 Task: Update the home feature of the saved search to include an elevator.
Action: Mouse moved to (362, 276)
Screenshot: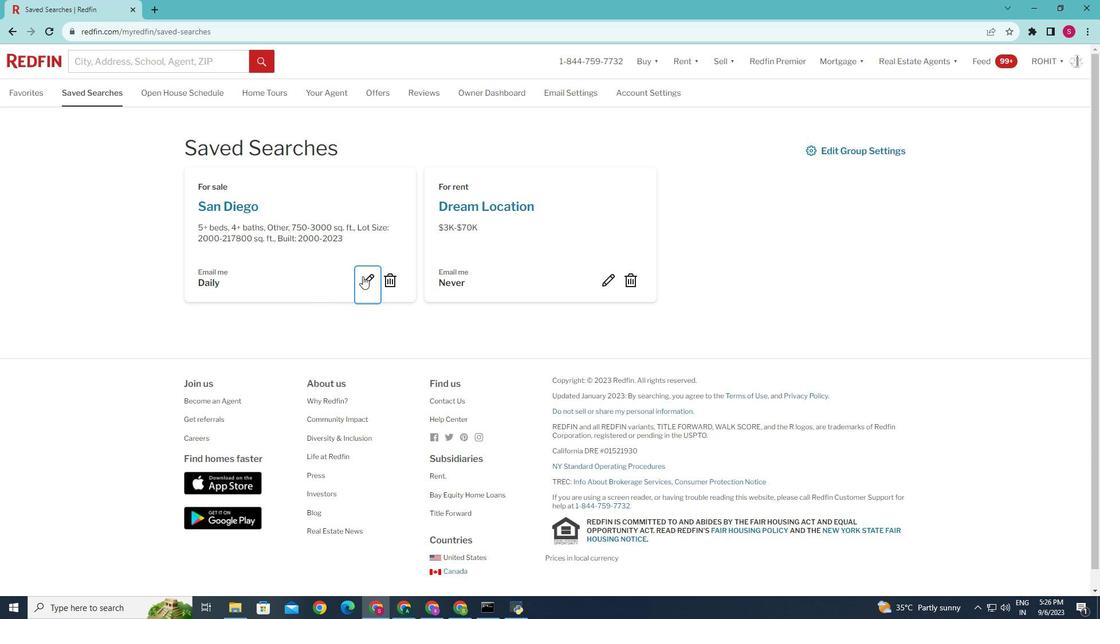 
Action: Mouse pressed left at (362, 276)
Screenshot: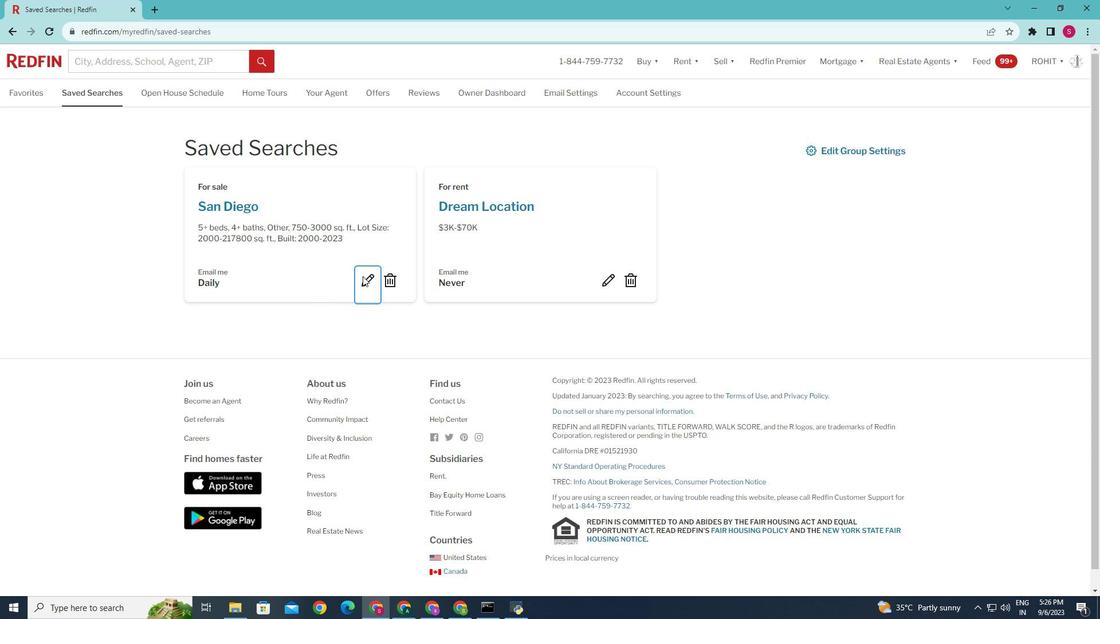 
Action: Mouse moved to (497, 303)
Screenshot: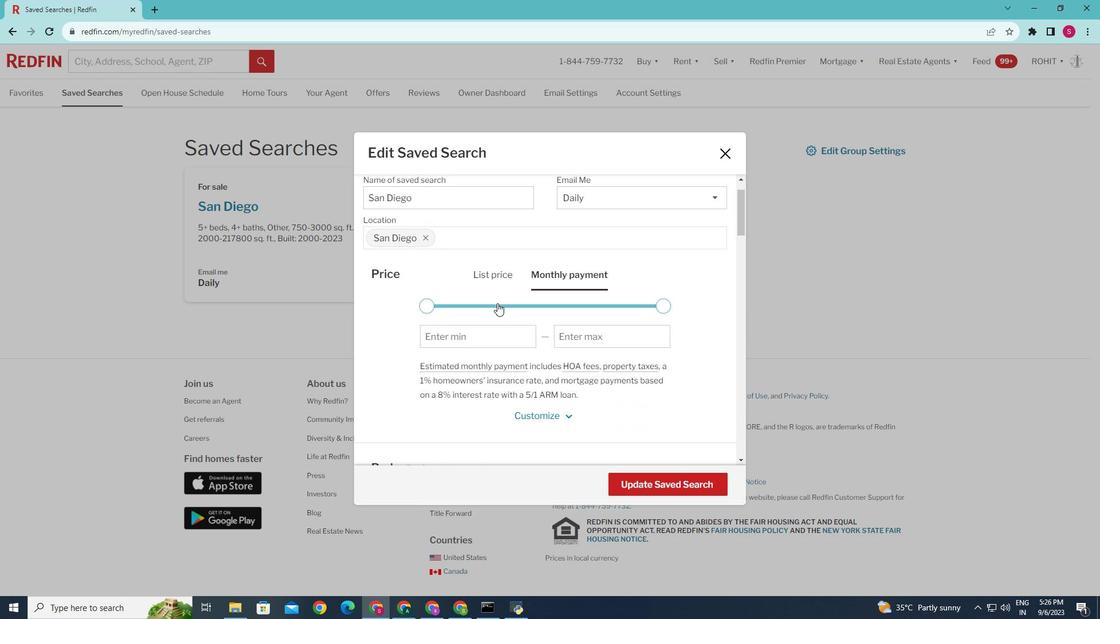 
Action: Mouse scrolled (497, 302) with delta (0, 0)
Screenshot: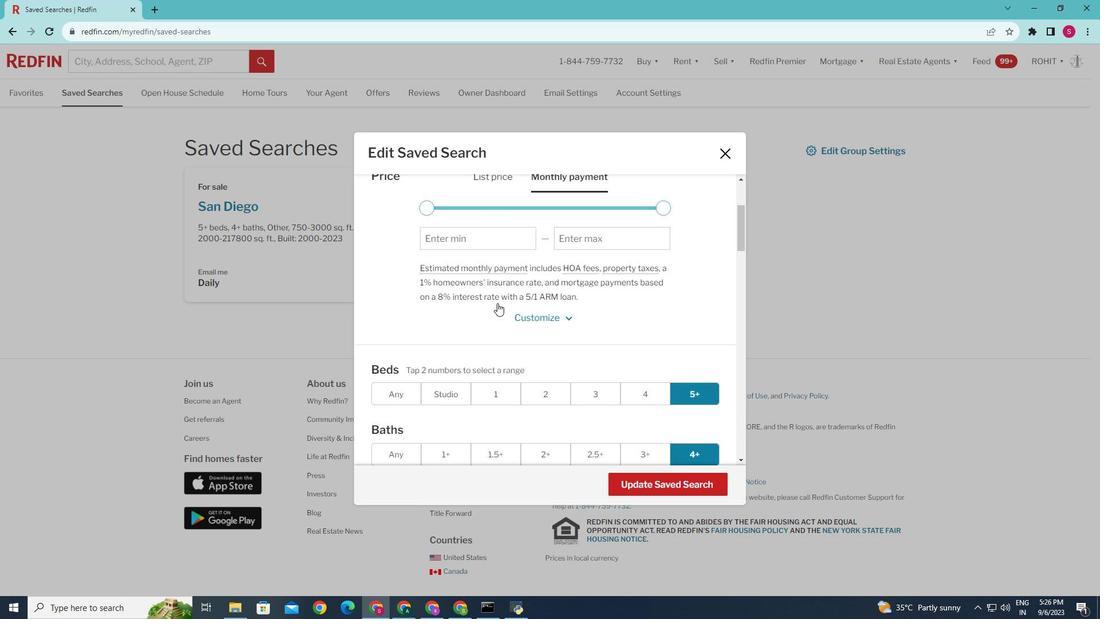 
Action: Mouse scrolled (497, 302) with delta (0, 0)
Screenshot: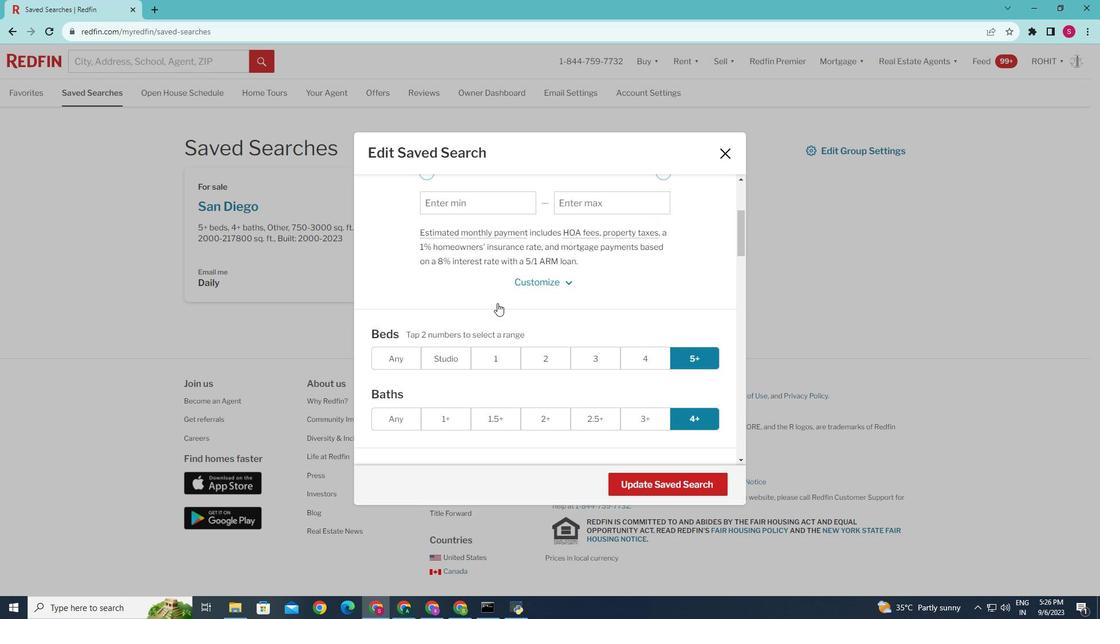 
Action: Mouse scrolled (497, 302) with delta (0, 0)
Screenshot: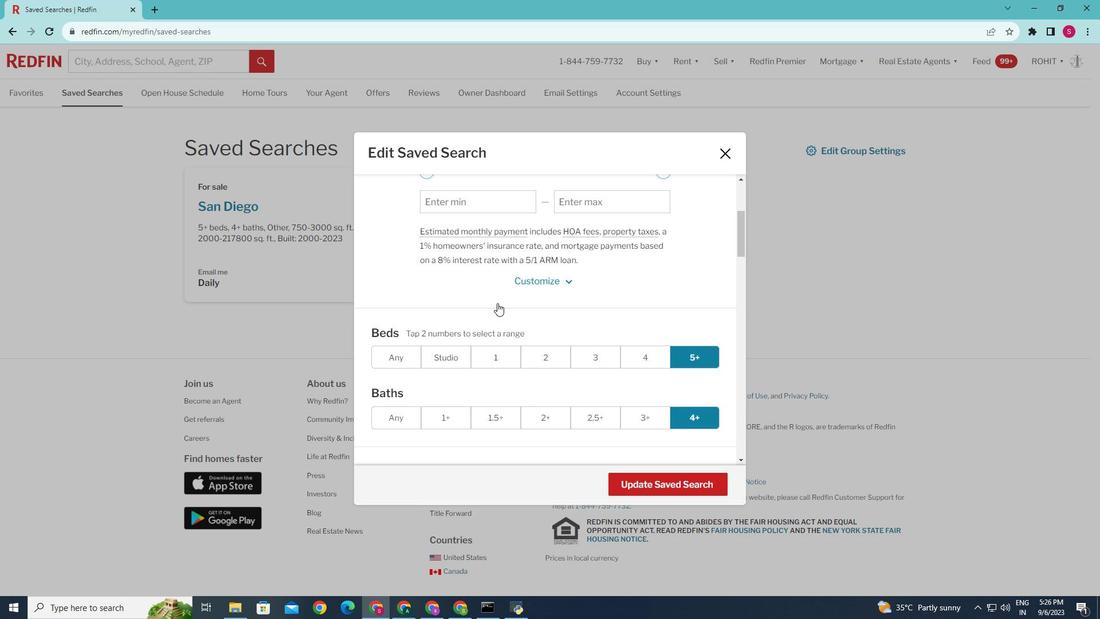 
Action: Mouse scrolled (497, 302) with delta (0, 0)
Screenshot: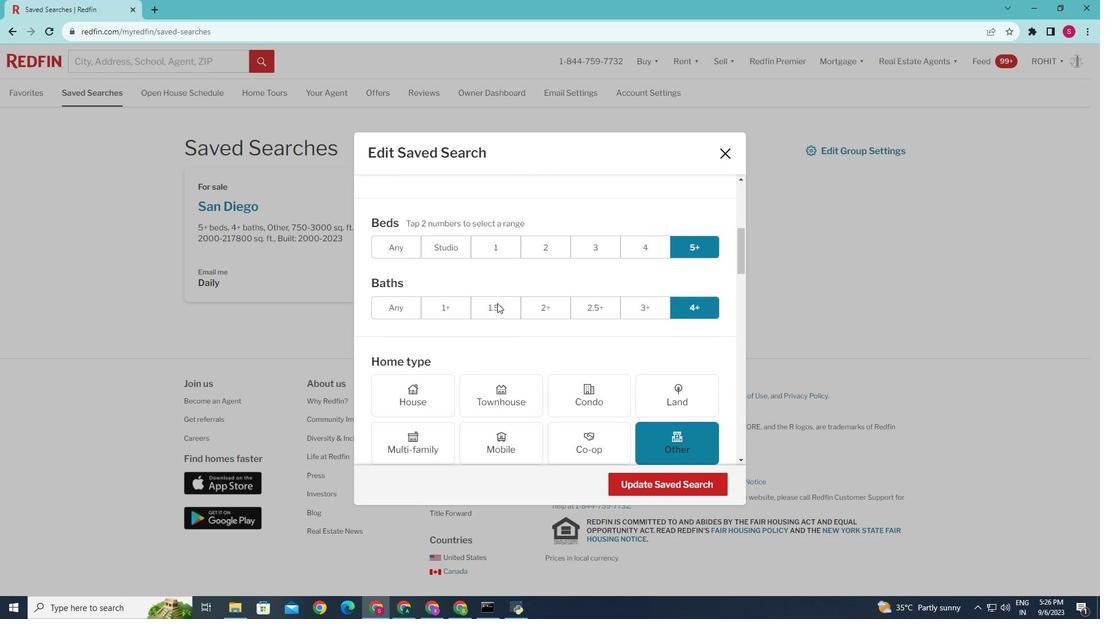 
Action: Mouse scrolled (497, 302) with delta (0, 0)
Screenshot: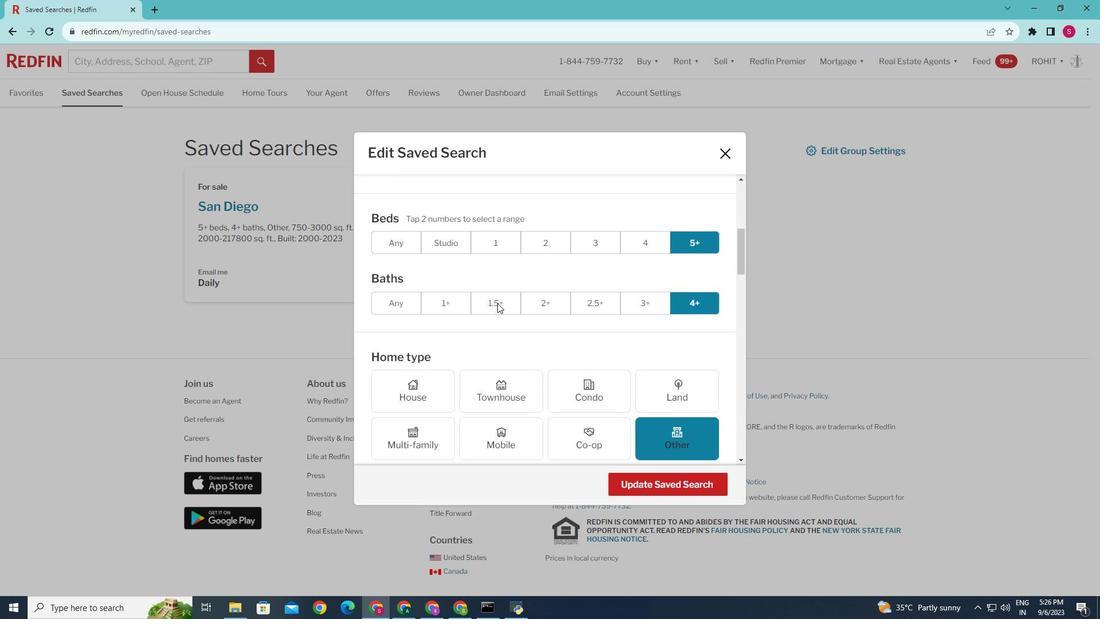 
Action: Mouse scrolled (497, 302) with delta (0, 0)
Screenshot: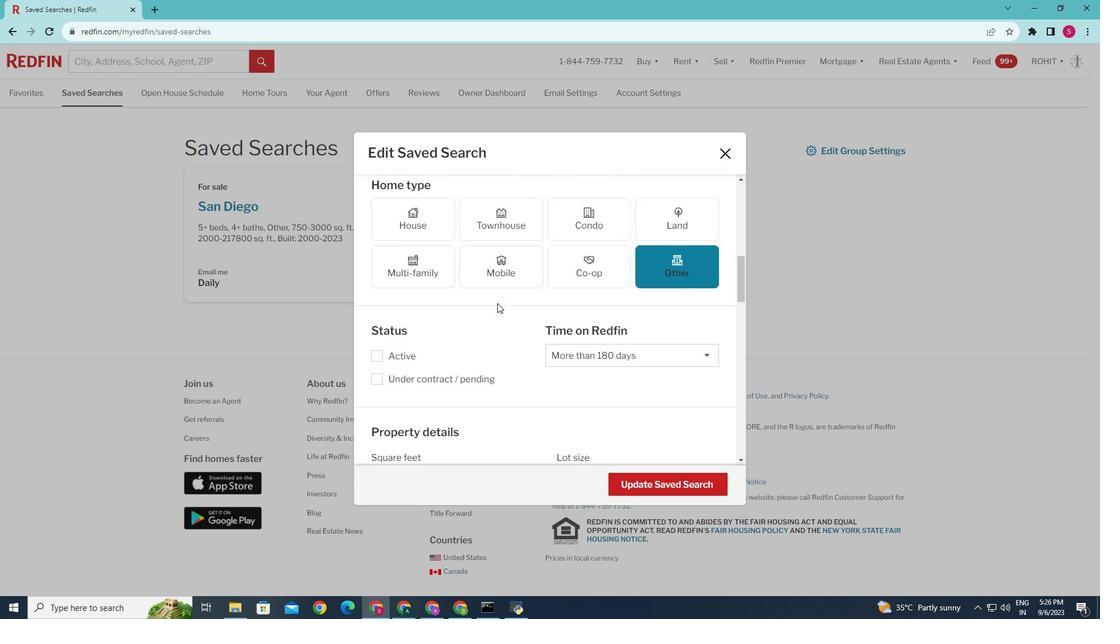 
Action: Mouse scrolled (497, 302) with delta (0, 0)
Screenshot: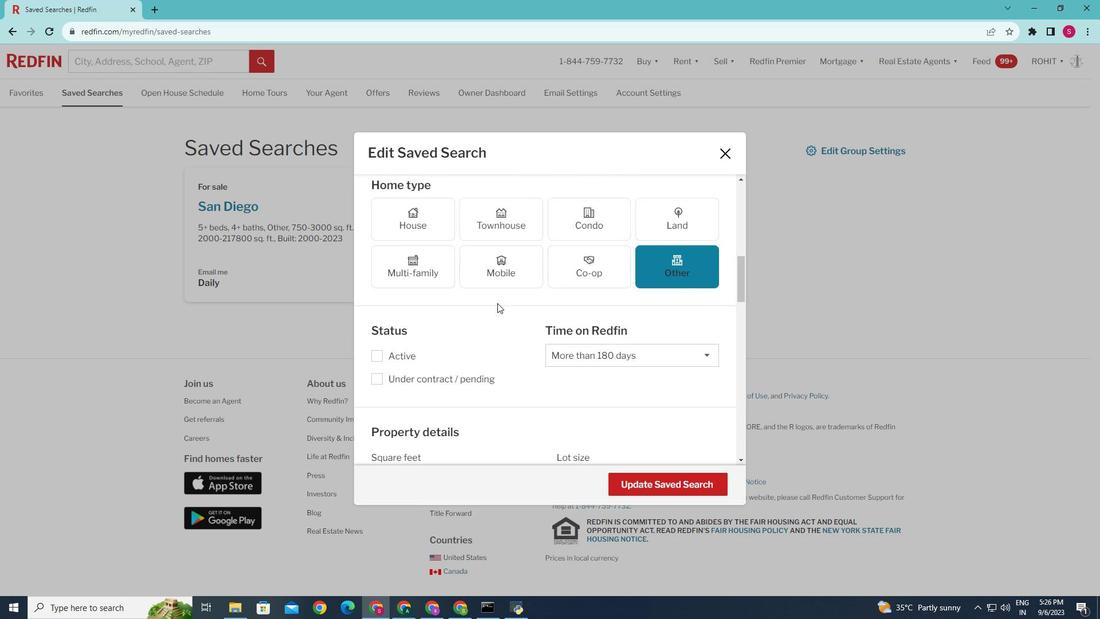
Action: Mouse scrolled (497, 302) with delta (0, 0)
Screenshot: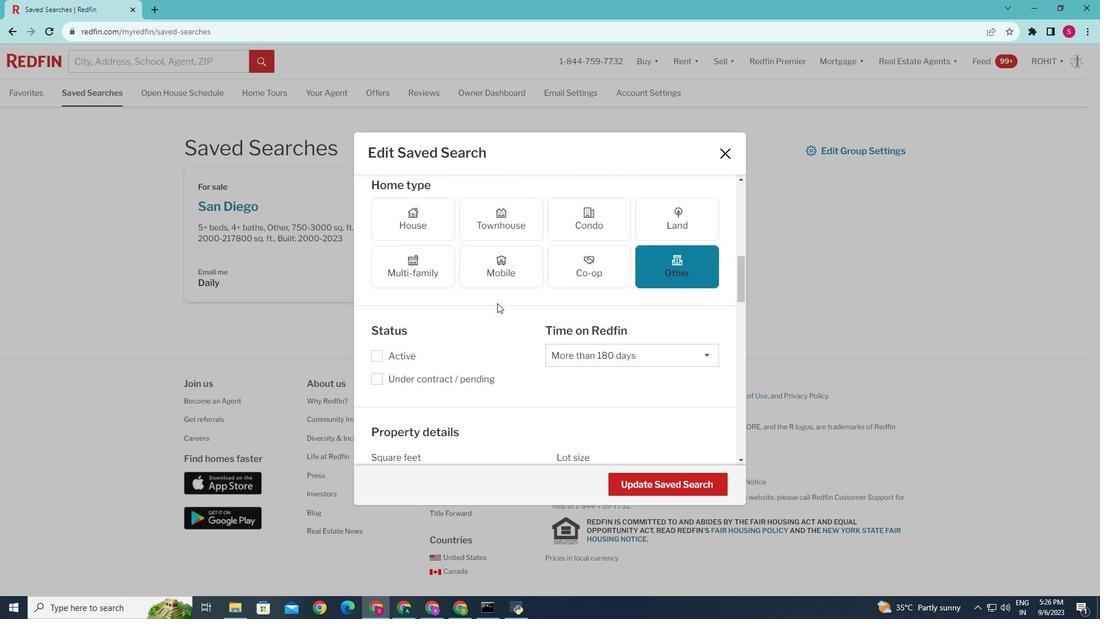
Action: Mouse scrolled (497, 302) with delta (0, 0)
Screenshot: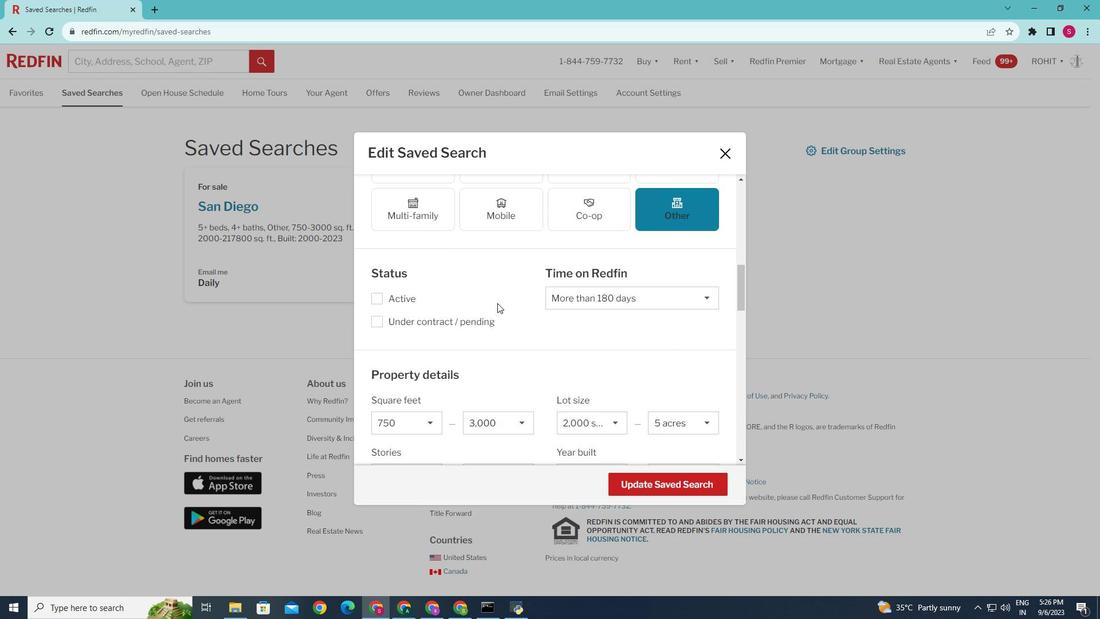 
Action: Mouse scrolled (497, 302) with delta (0, 0)
Screenshot: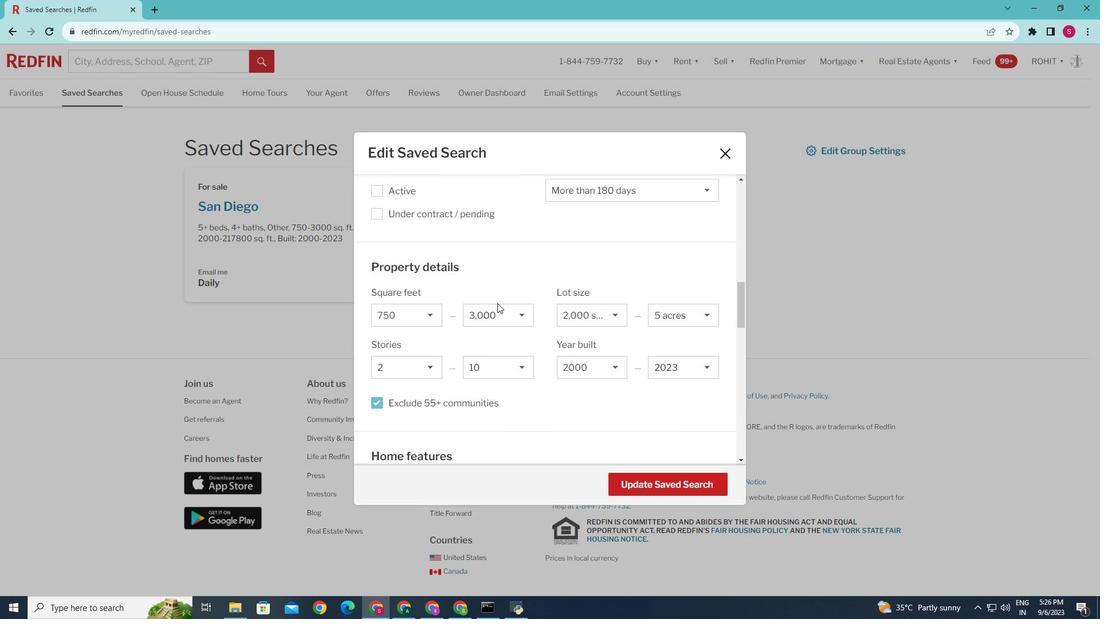 
Action: Mouse scrolled (497, 302) with delta (0, 0)
Screenshot: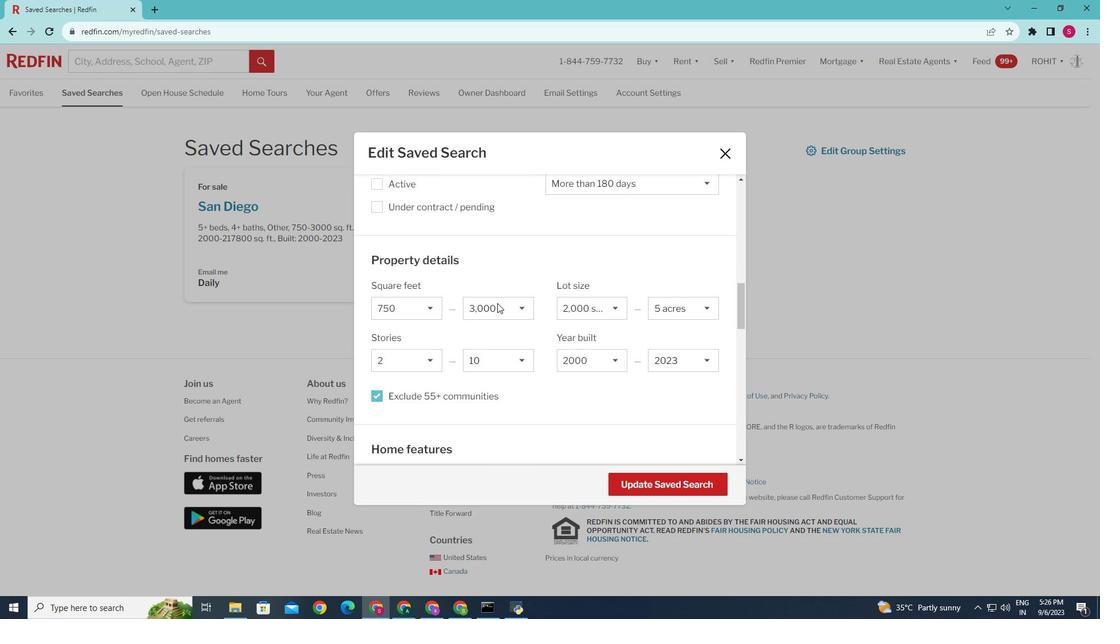 
Action: Mouse scrolled (497, 302) with delta (0, 0)
Screenshot: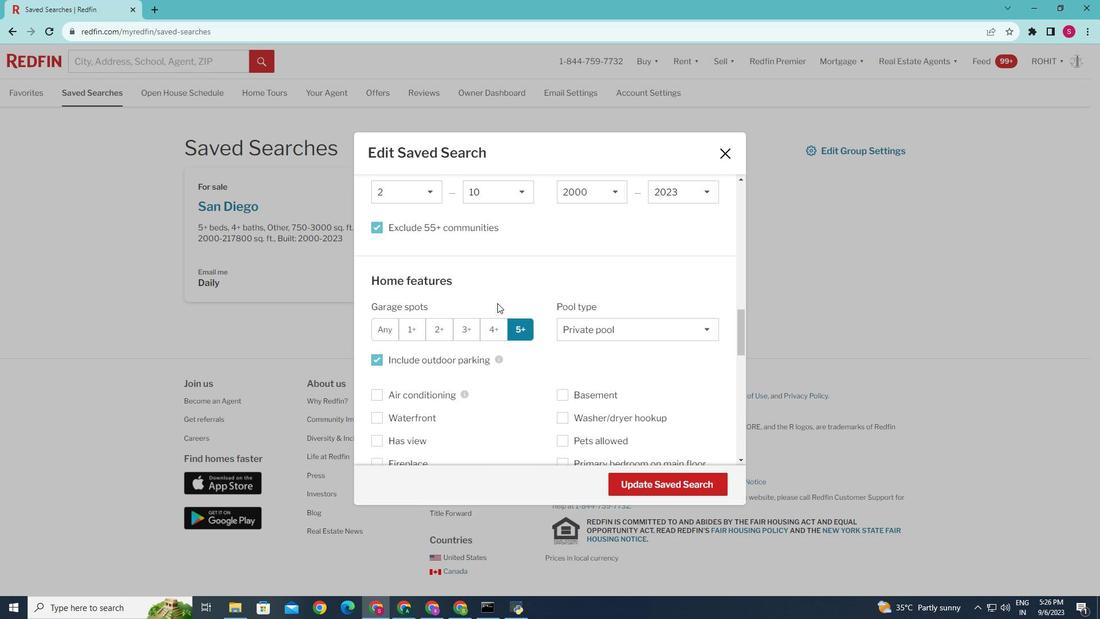 
Action: Mouse scrolled (497, 302) with delta (0, 0)
Screenshot: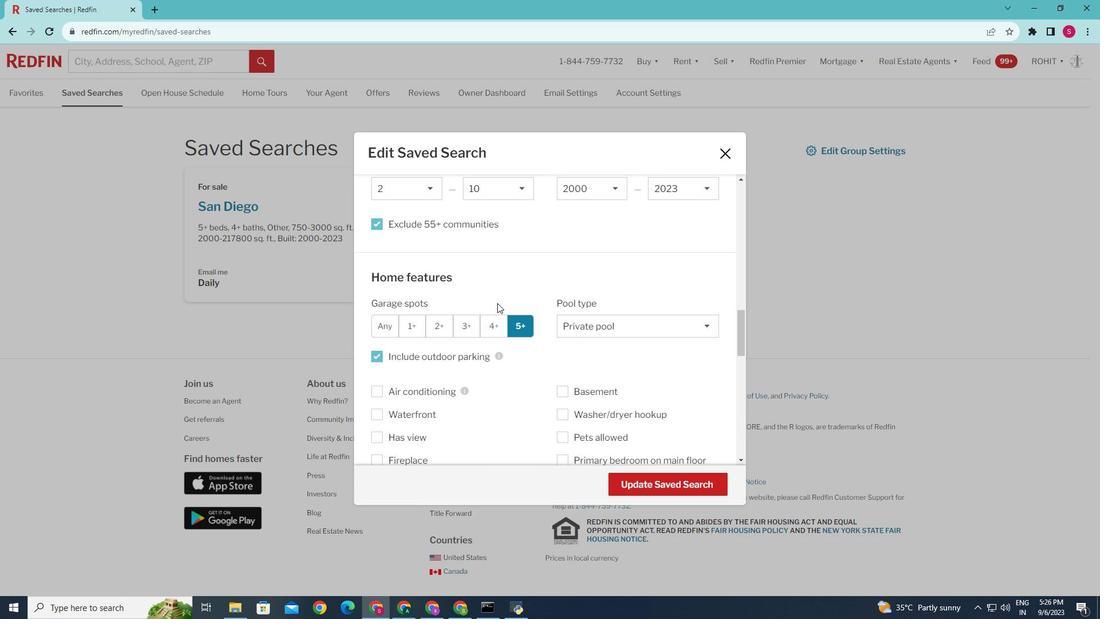 
Action: Mouse scrolled (497, 302) with delta (0, 0)
Screenshot: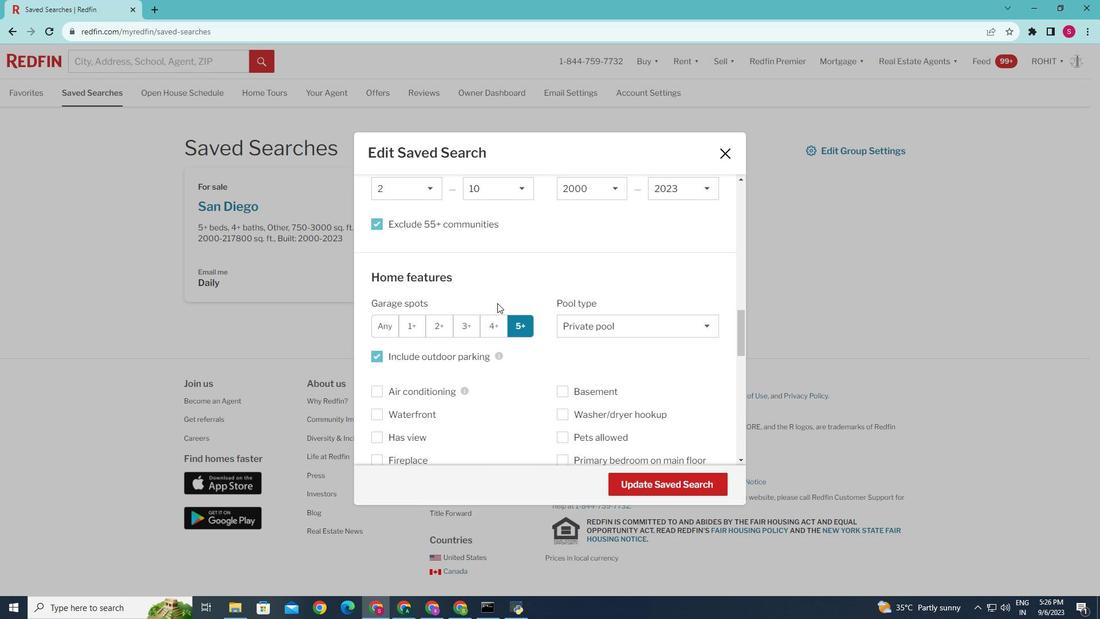 
Action: Mouse scrolled (497, 302) with delta (0, 0)
Screenshot: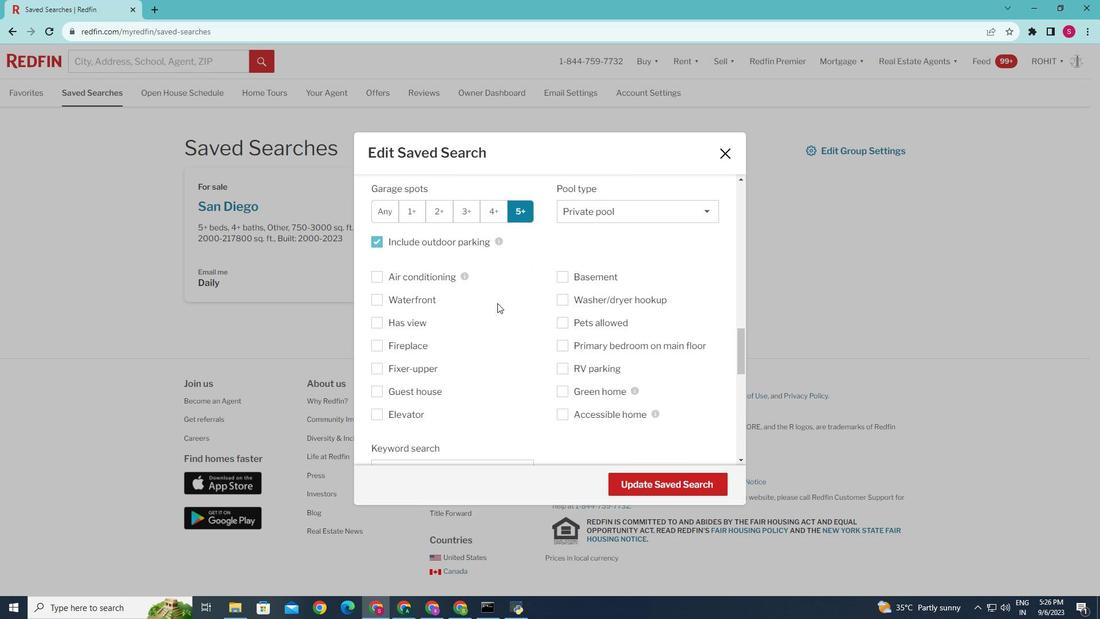 
Action: Mouse scrolled (497, 302) with delta (0, 0)
Screenshot: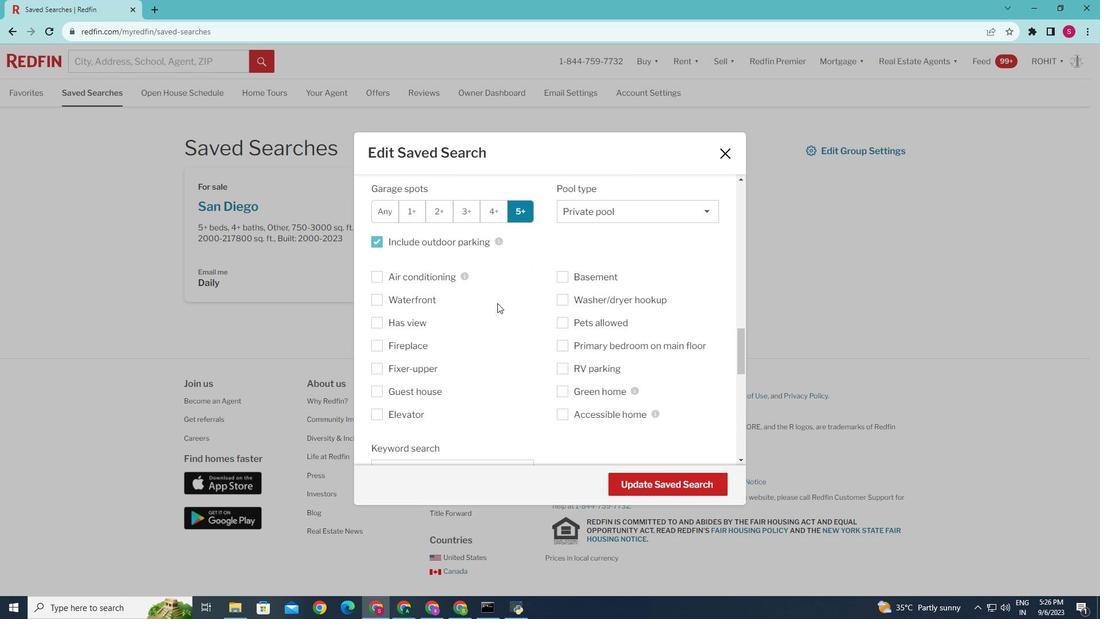 
Action: Mouse moved to (474, 315)
Screenshot: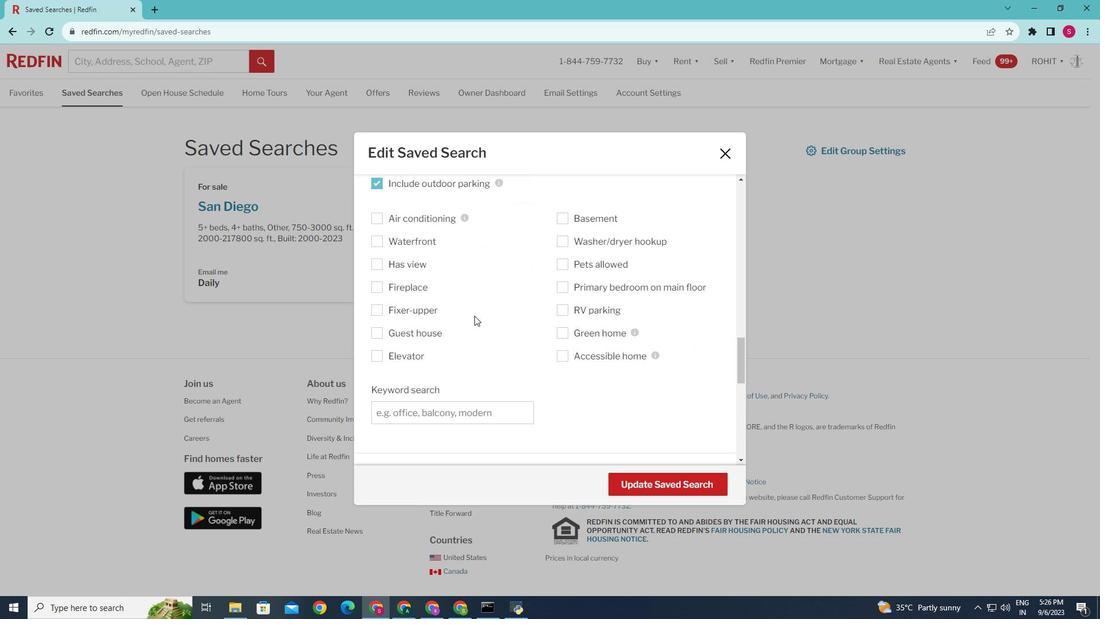 
Action: Mouse scrolled (474, 315) with delta (0, 0)
Screenshot: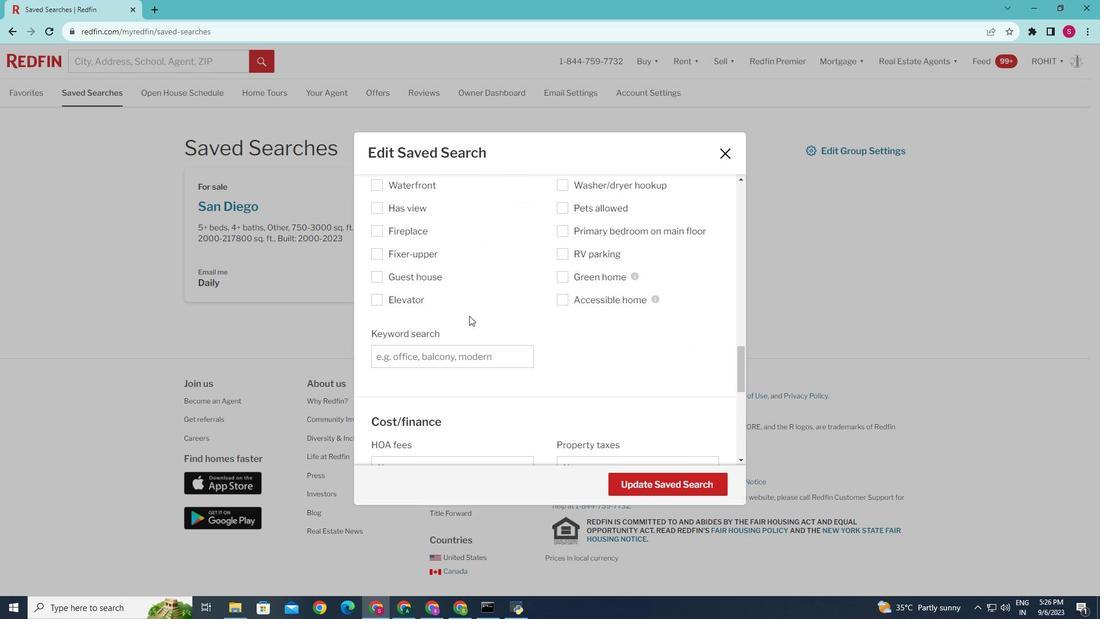 
Action: Mouse scrolled (474, 315) with delta (0, 0)
Screenshot: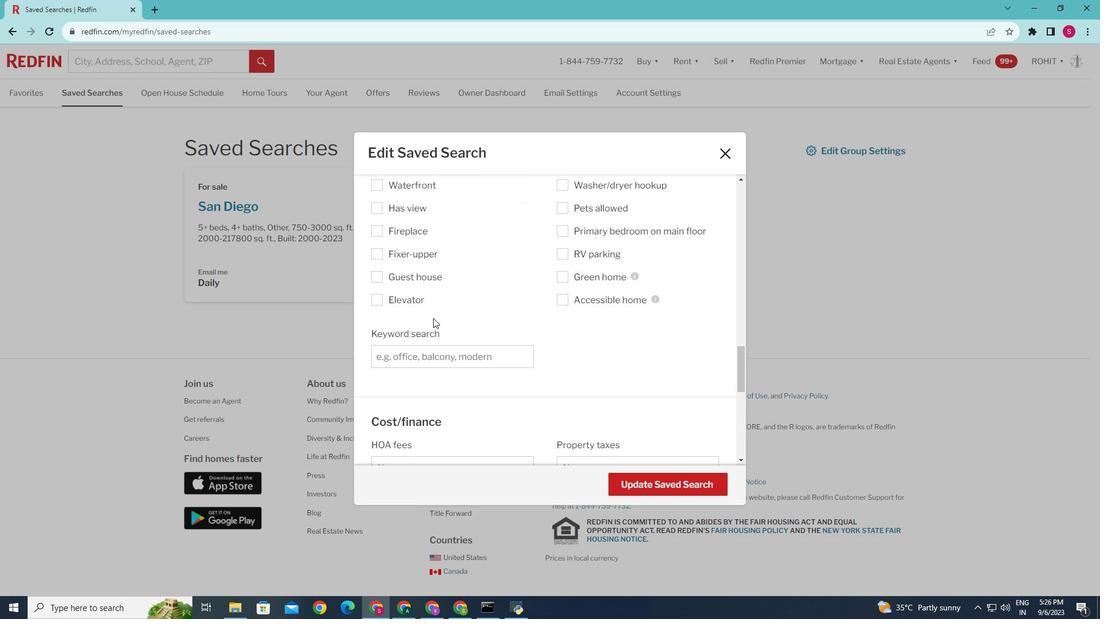 
Action: Mouse moved to (375, 299)
Screenshot: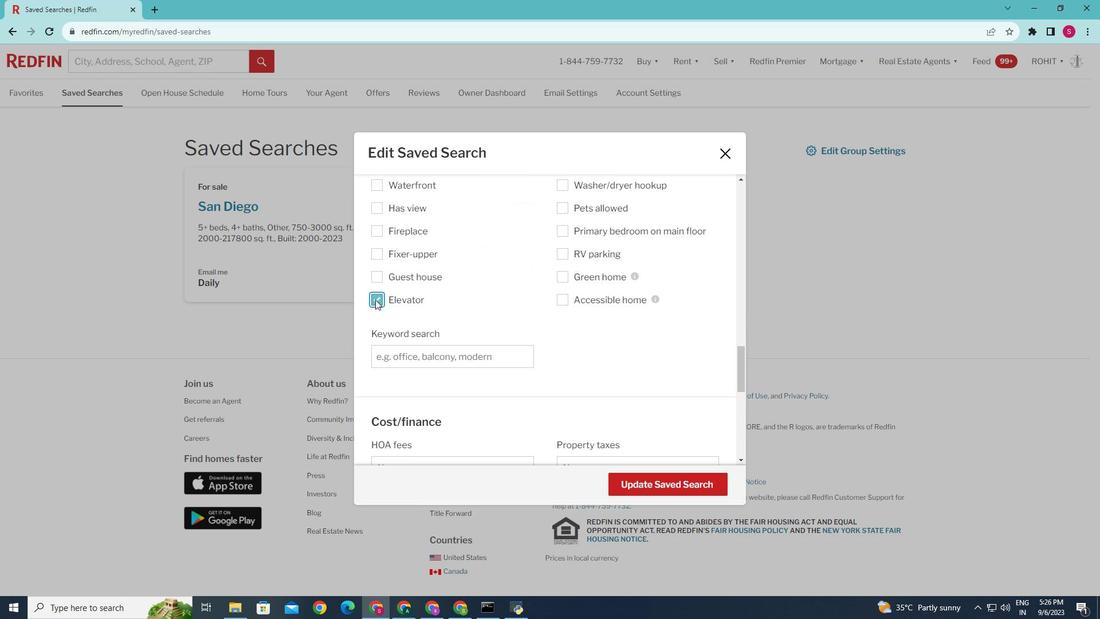 
Action: Mouse pressed left at (375, 299)
Screenshot: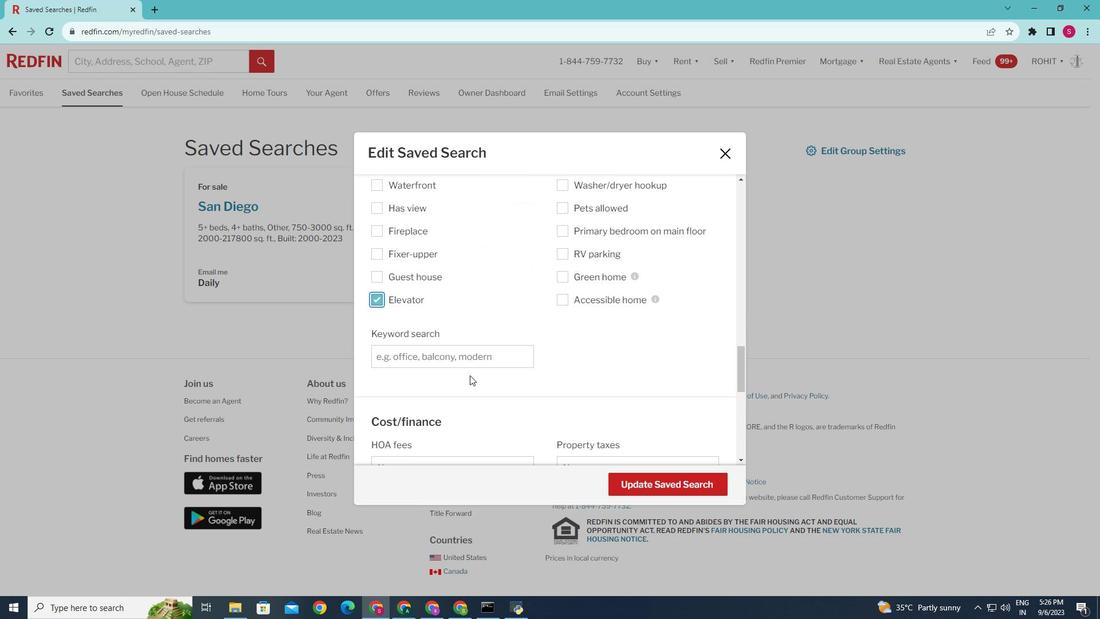 
Action: Mouse moved to (632, 479)
Screenshot: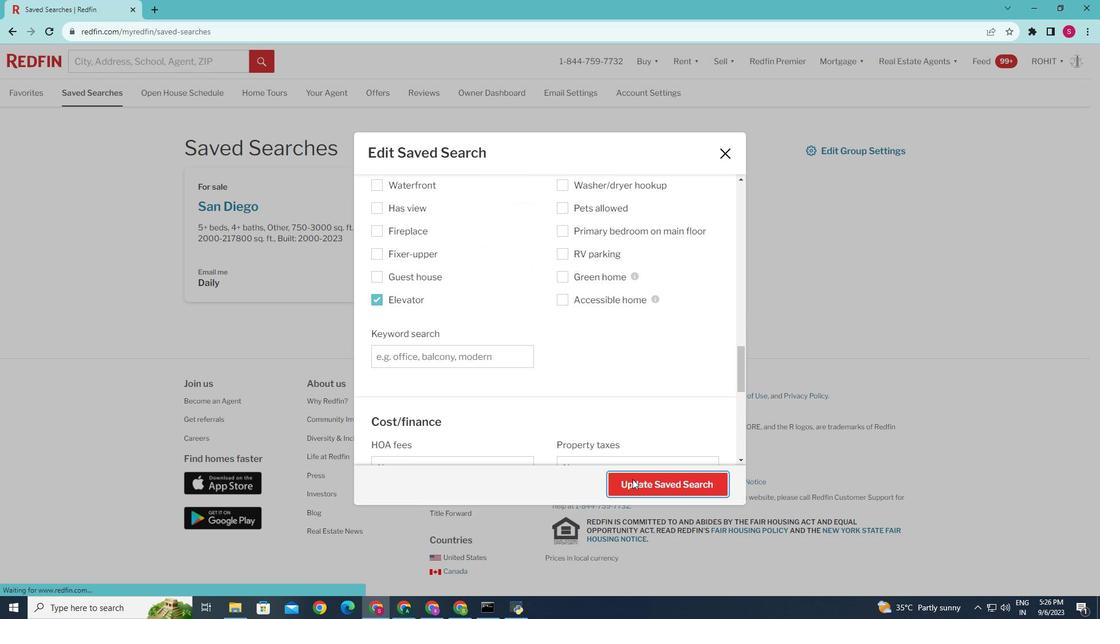 
Action: Mouse pressed left at (632, 479)
Screenshot: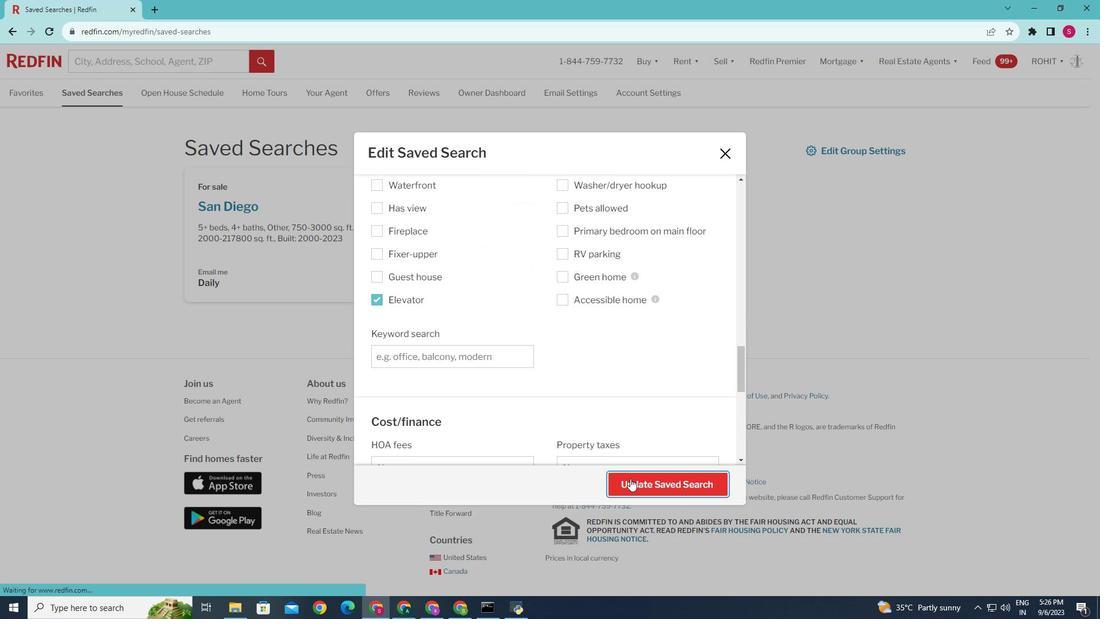 
Action: Mouse moved to (597, 457)
Screenshot: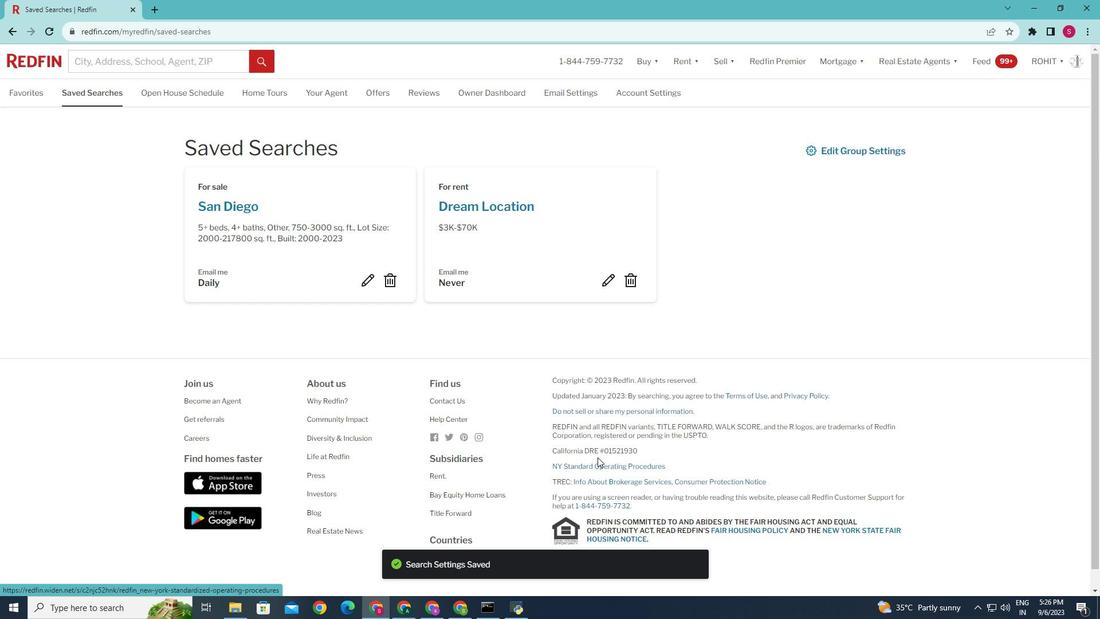 
